 Task: Change page orientation to landscape.
Action: Mouse moved to (73, 120)
Screenshot: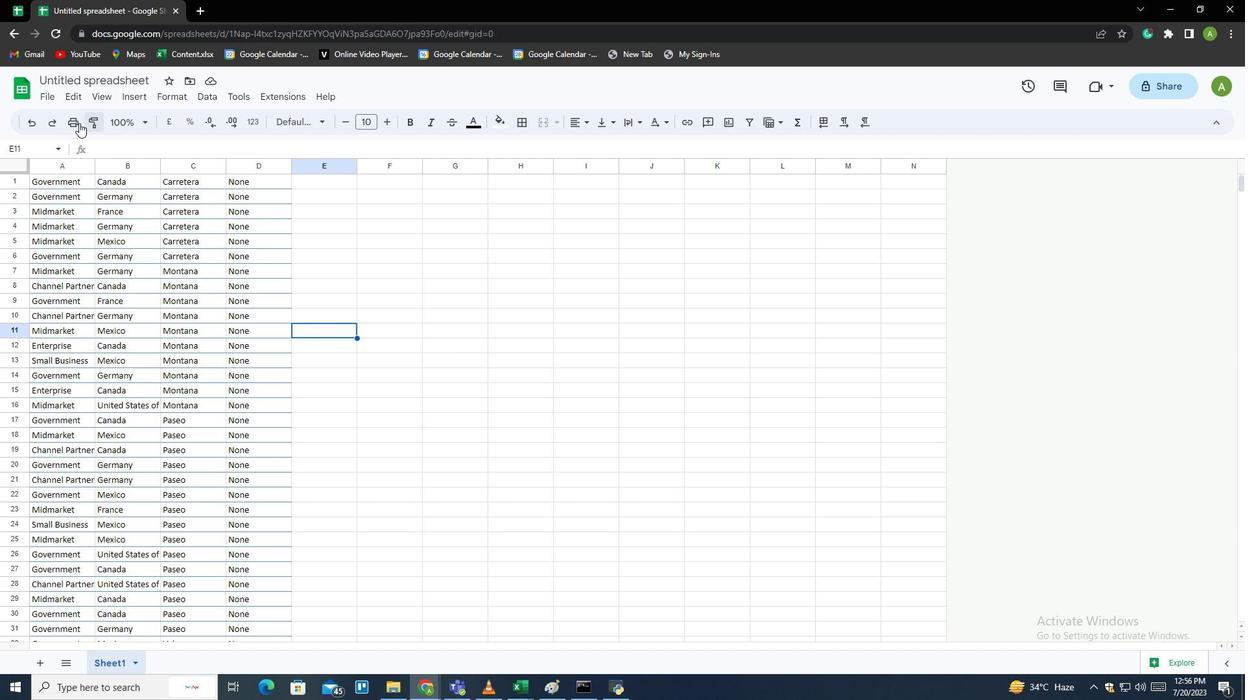 
Action: Mouse pressed left at (73, 120)
Screenshot: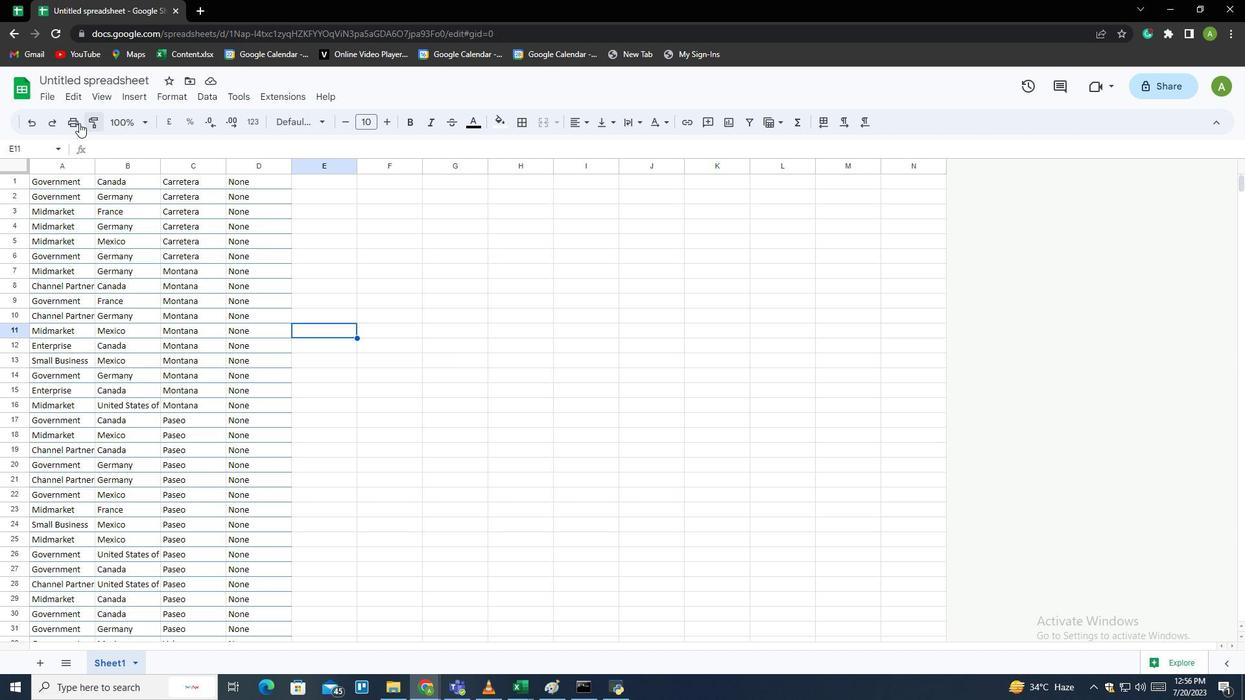 
Action: Mouse moved to (1066, 256)
Screenshot: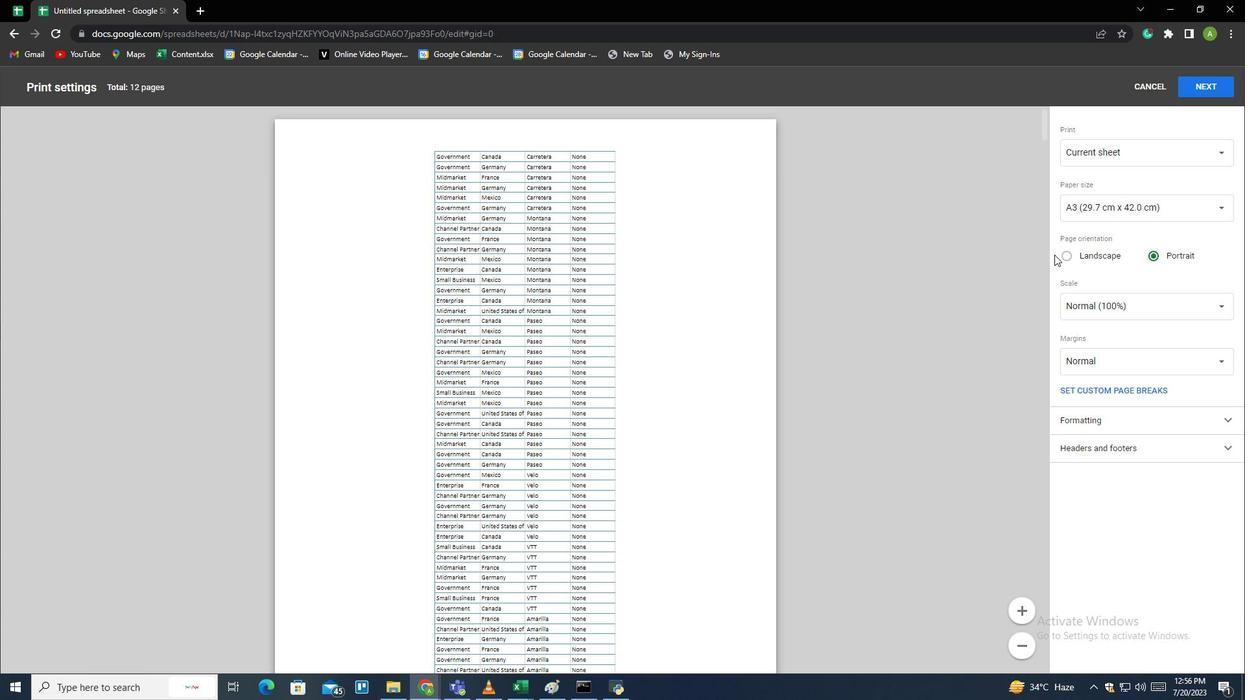 
Action: Mouse pressed left at (1066, 256)
Screenshot: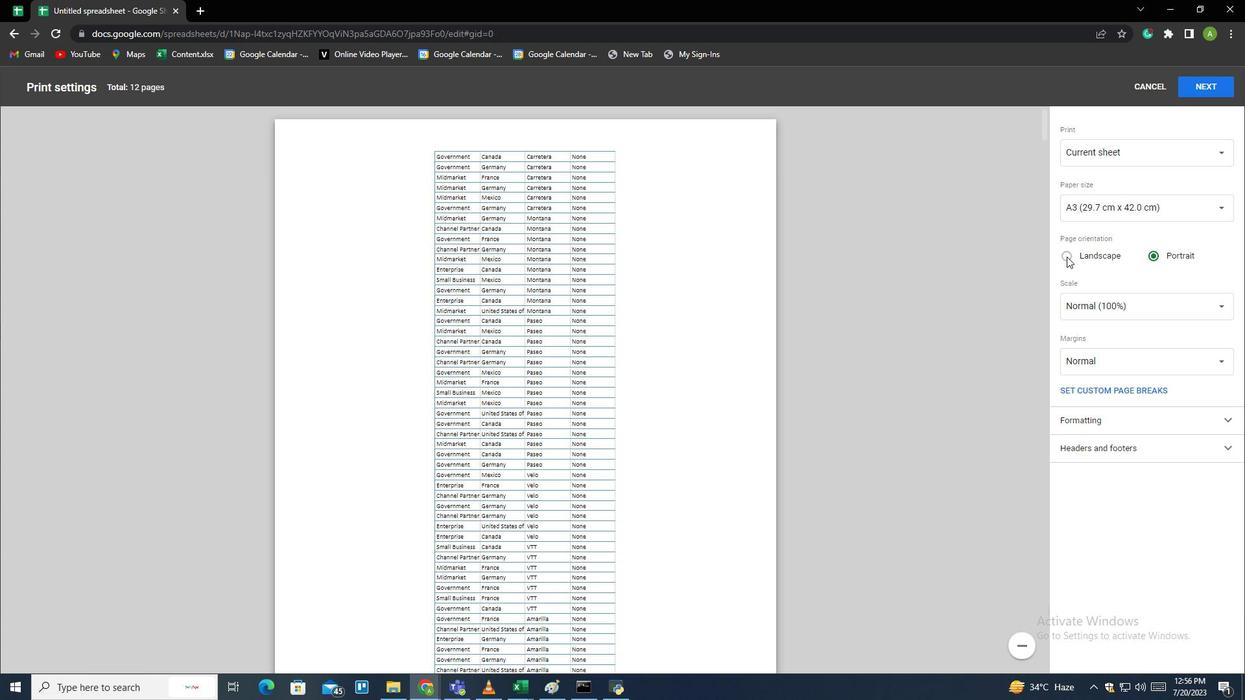 
Action: Mouse moved to (974, 285)
Screenshot: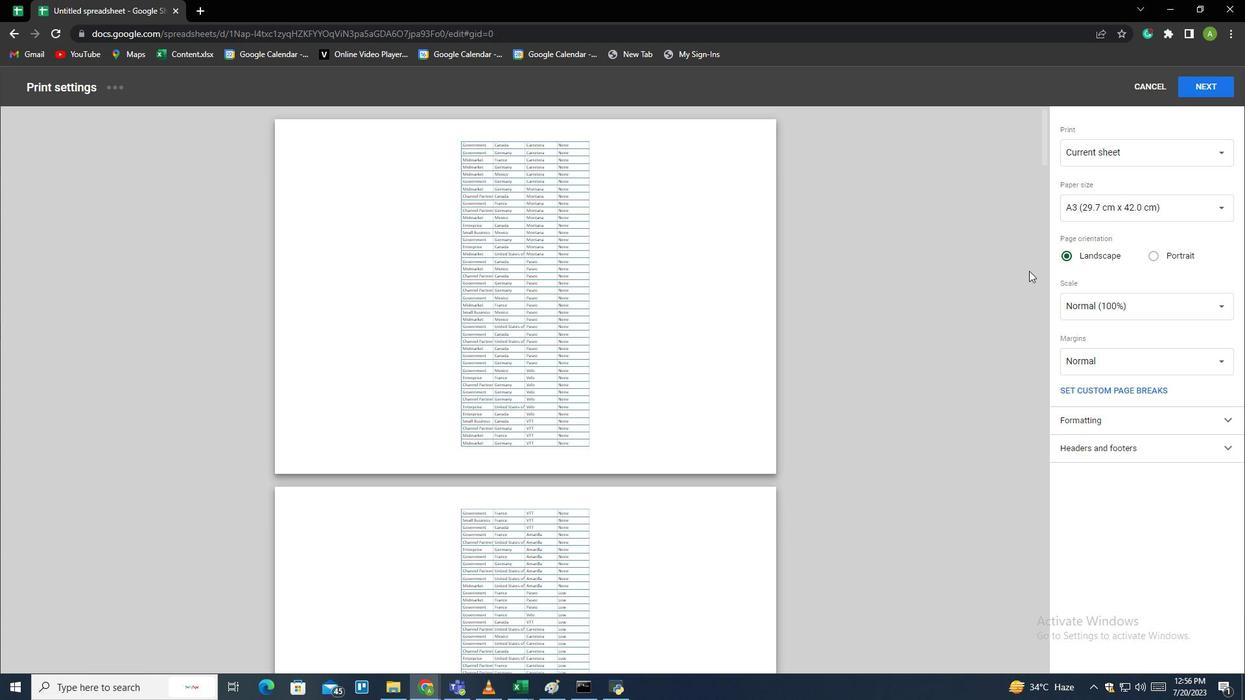 
